 Task: Add a condition where "Channel Is Web Widget" in recently solved tickets.
Action: Mouse moved to (102, 381)
Screenshot: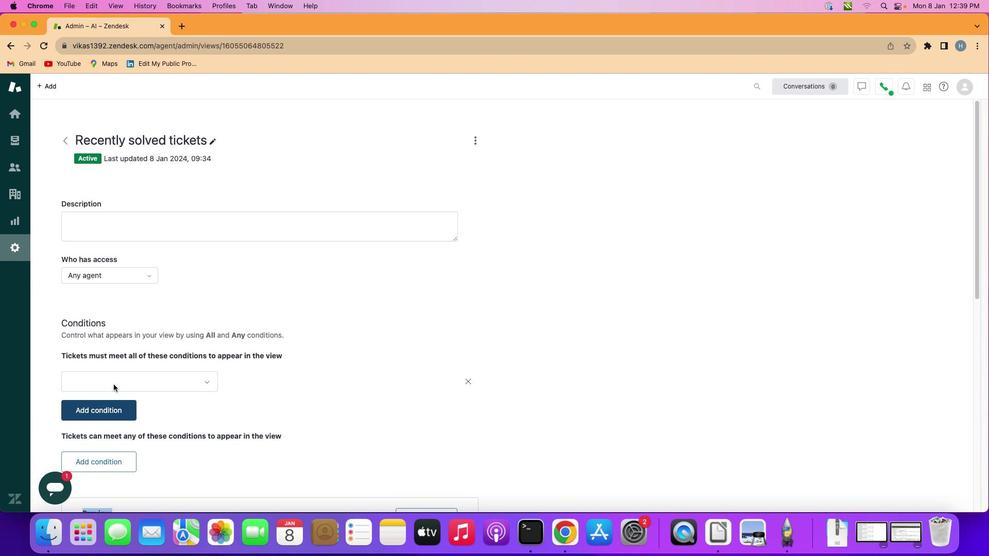
Action: Mouse pressed left at (102, 381)
Screenshot: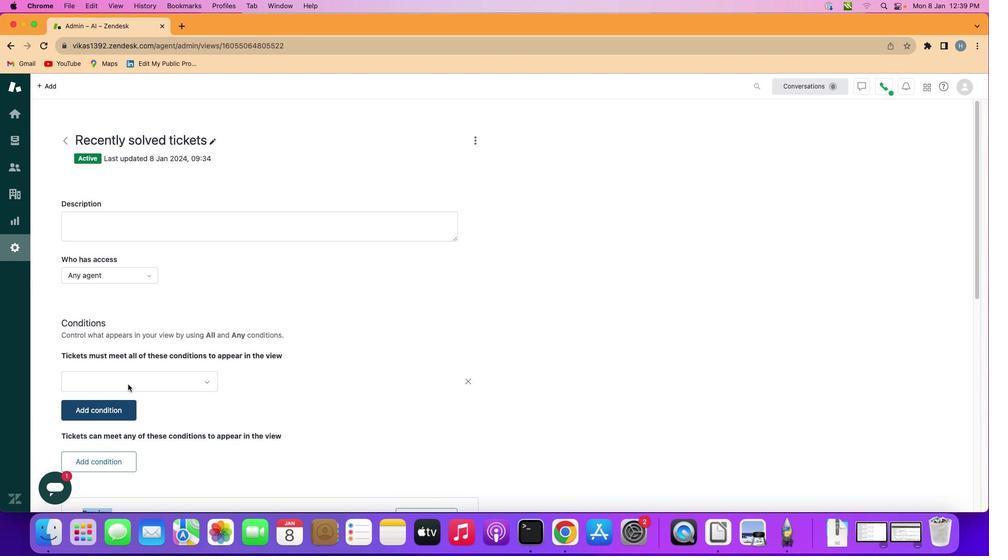 
Action: Mouse moved to (130, 382)
Screenshot: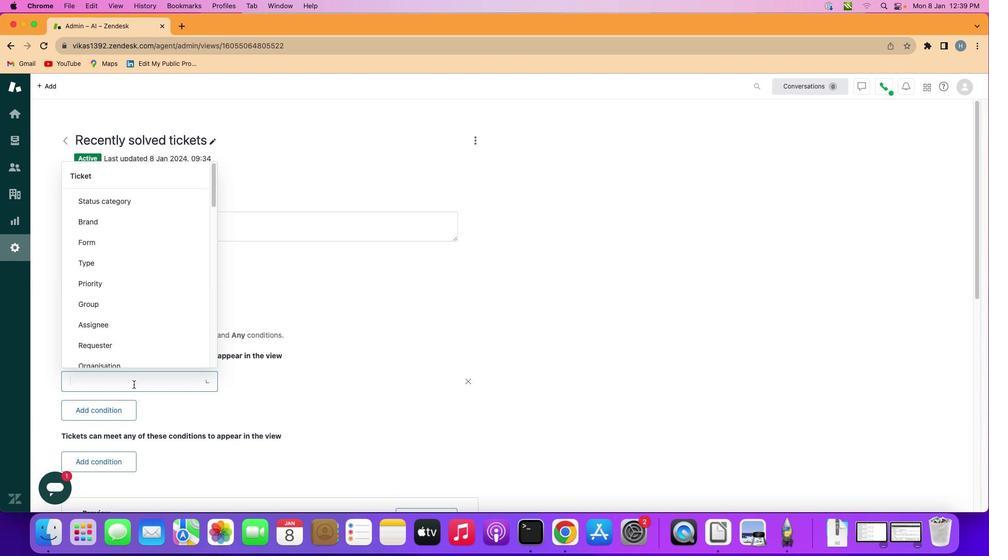 
Action: Mouse pressed left at (130, 382)
Screenshot: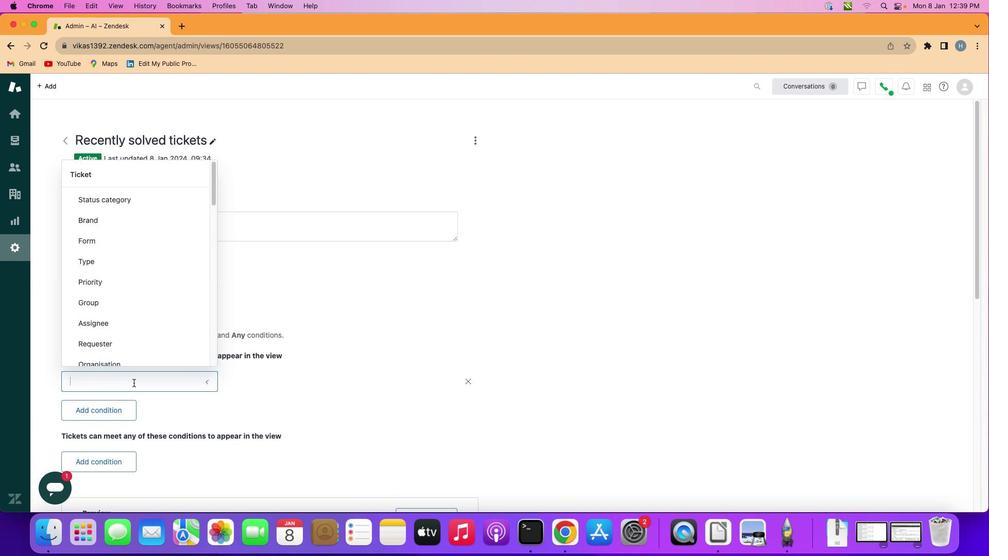 
Action: Mouse moved to (157, 304)
Screenshot: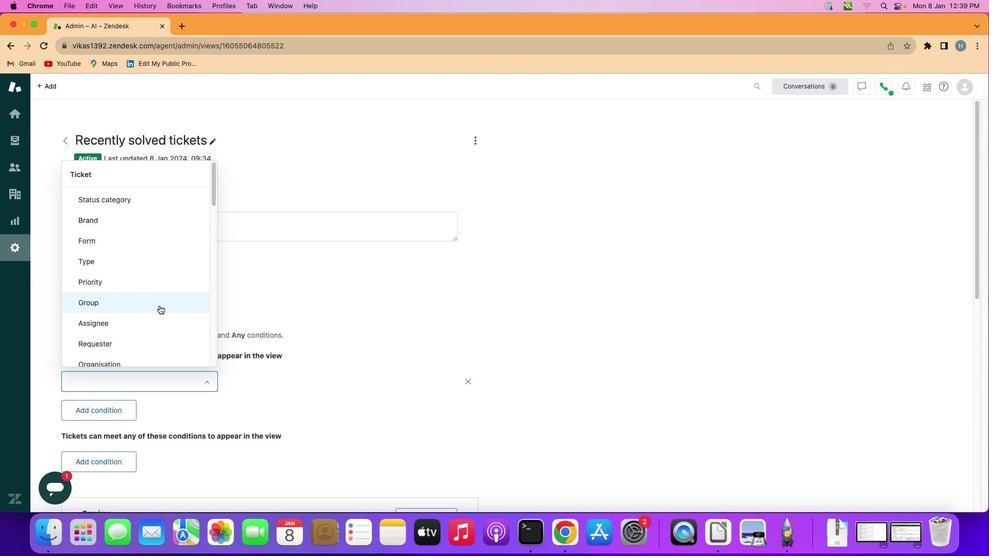 
Action: Mouse scrolled (157, 304) with delta (-1, -2)
Screenshot: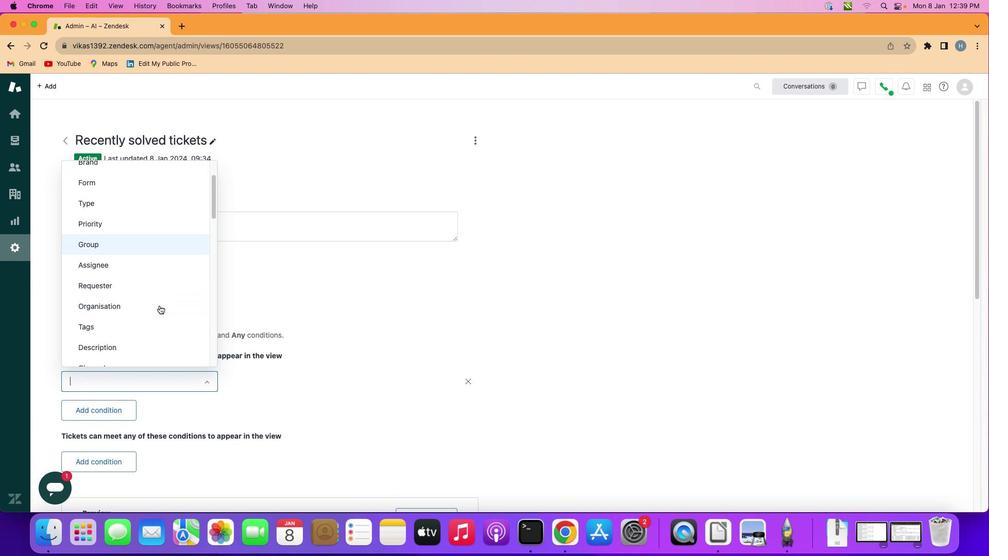 
Action: Mouse scrolled (157, 304) with delta (-1, -2)
Screenshot: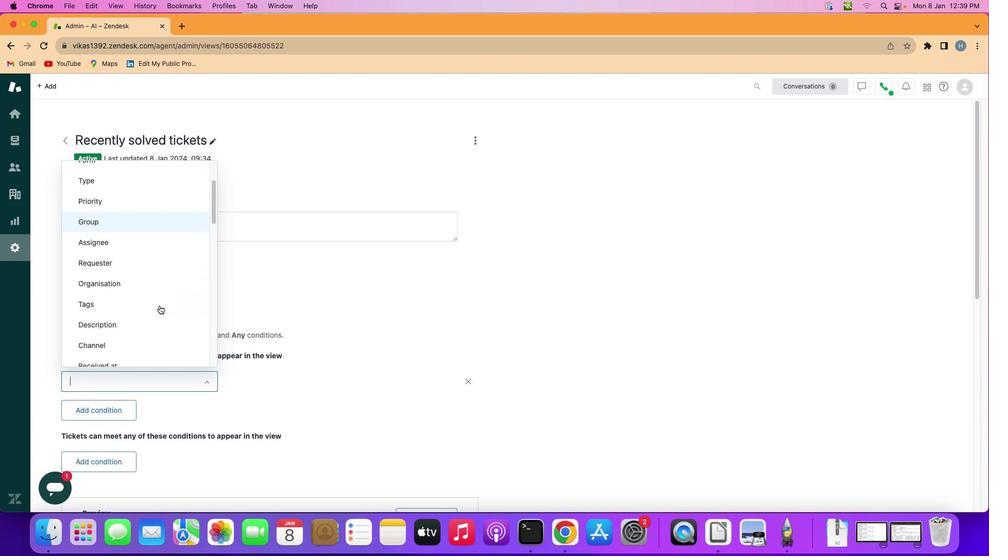 
Action: Mouse scrolled (157, 304) with delta (-1, -2)
Screenshot: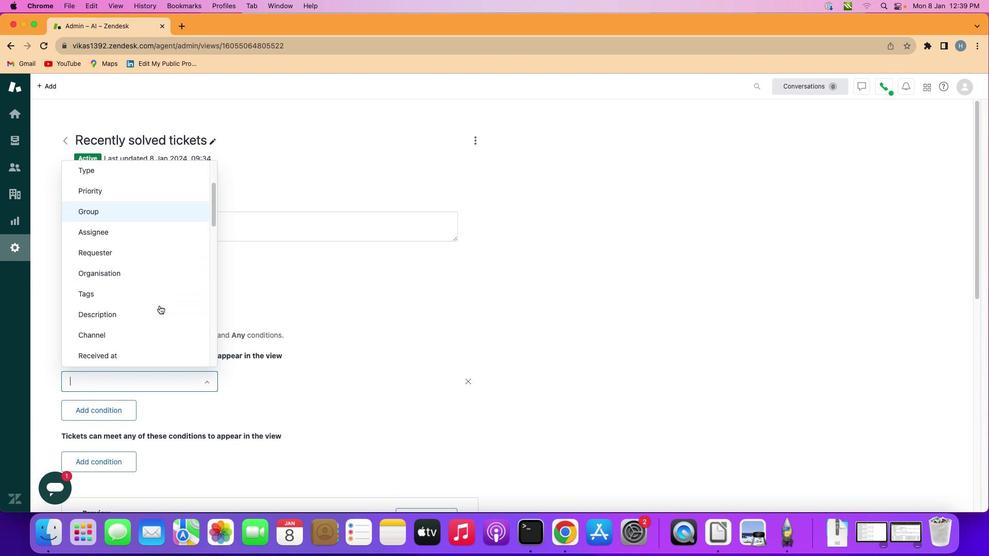 
Action: Mouse scrolled (157, 304) with delta (-1, -2)
Screenshot: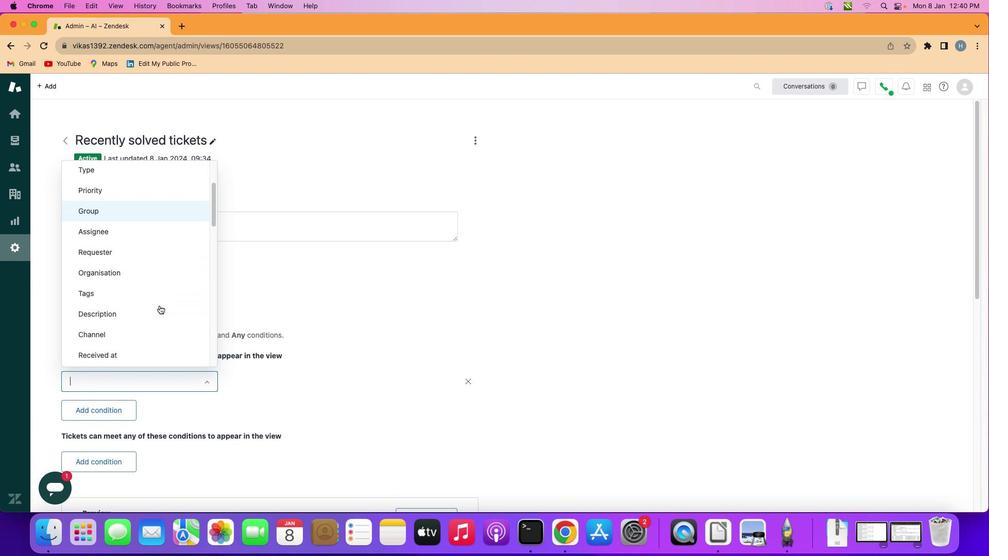 
Action: Mouse scrolled (157, 304) with delta (-1, -2)
Screenshot: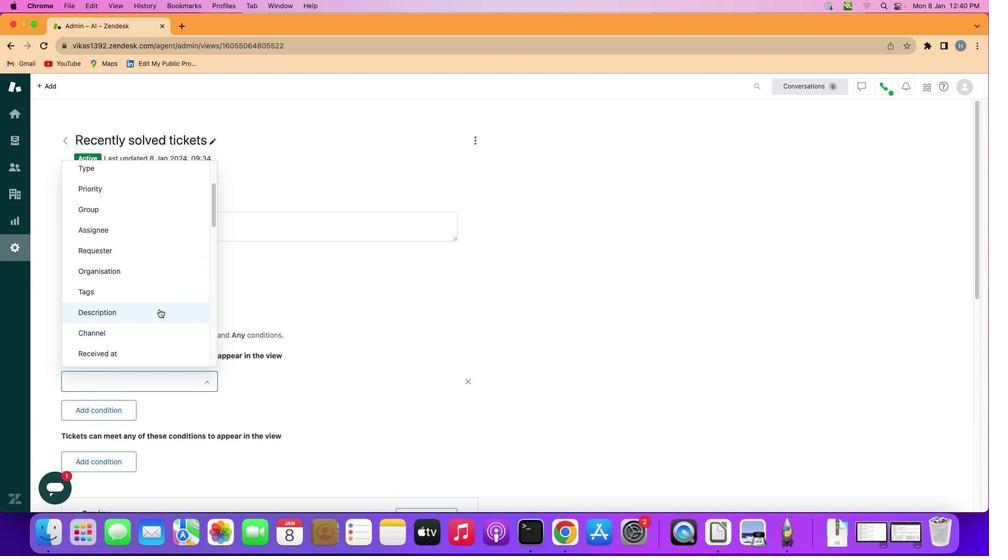 
Action: Mouse moved to (152, 326)
Screenshot: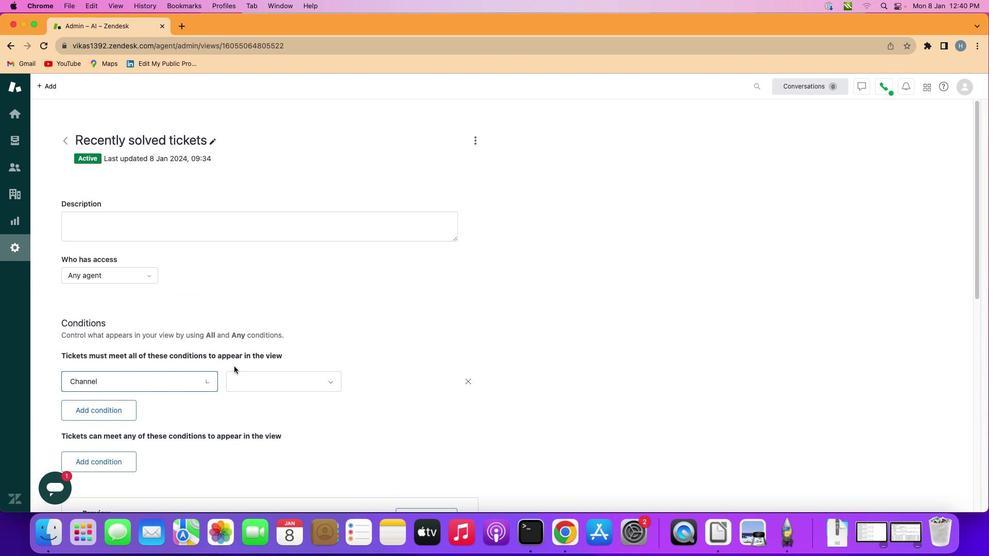 
Action: Mouse pressed left at (152, 326)
Screenshot: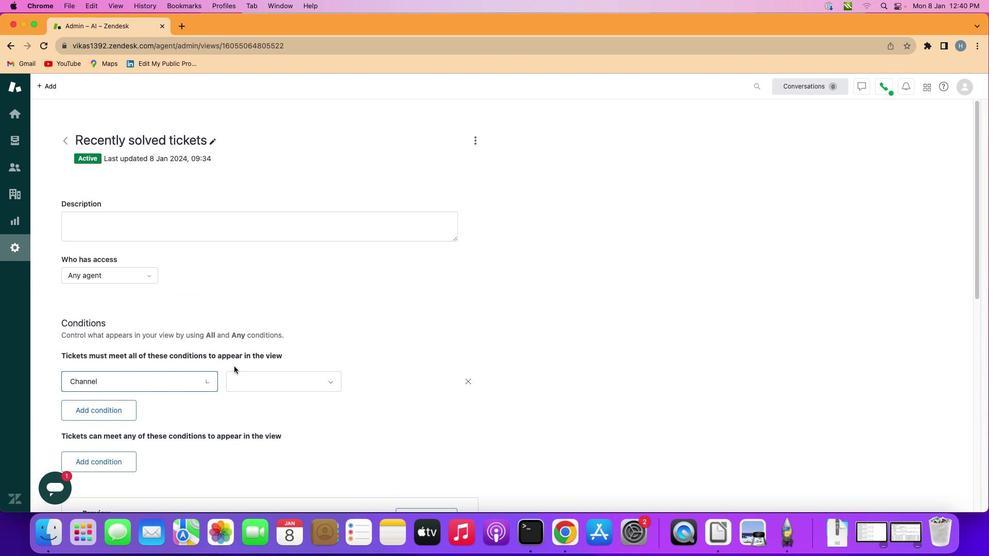 
Action: Mouse moved to (260, 382)
Screenshot: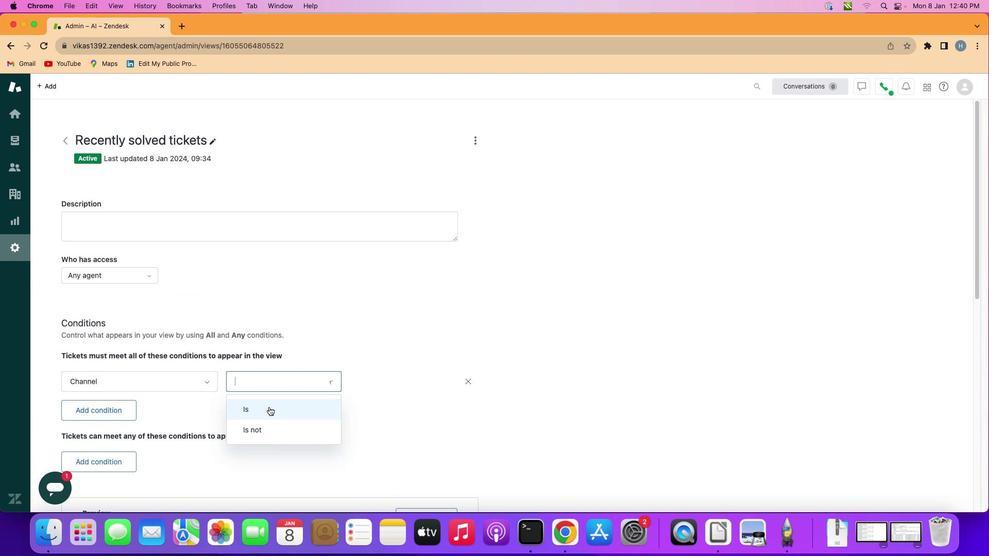 
Action: Mouse pressed left at (260, 382)
Screenshot: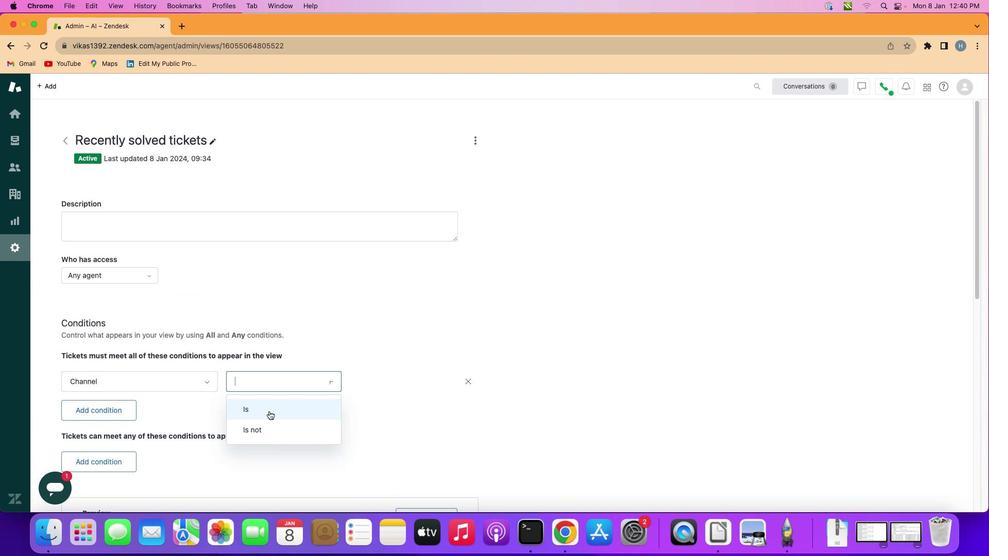 
Action: Mouse moved to (275, 408)
Screenshot: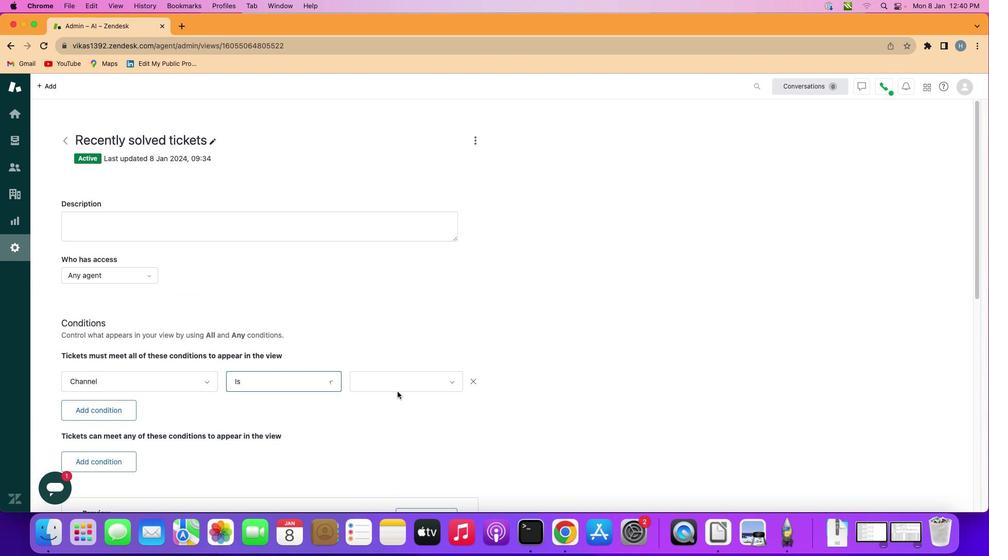
Action: Mouse pressed left at (275, 408)
Screenshot: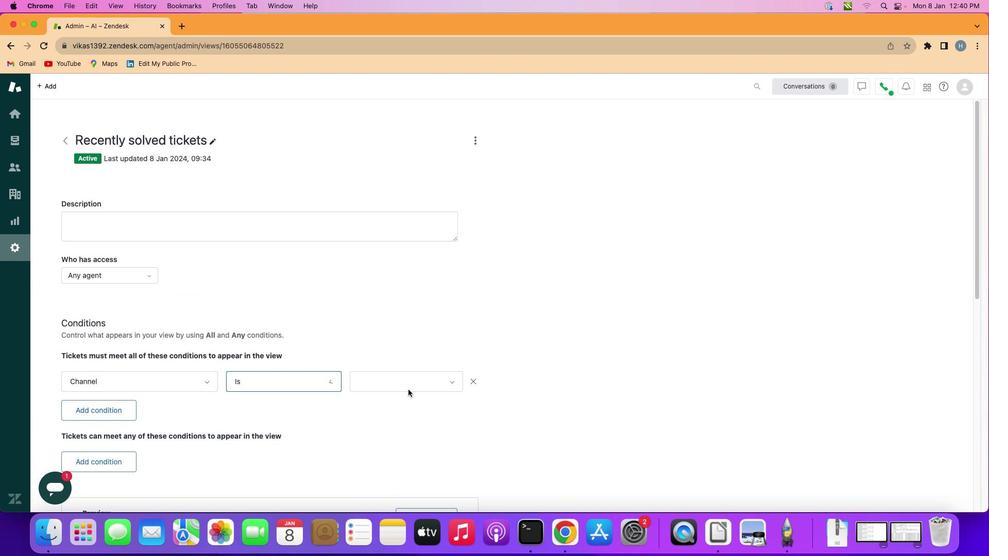 
Action: Mouse moved to (416, 384)
Screenshot: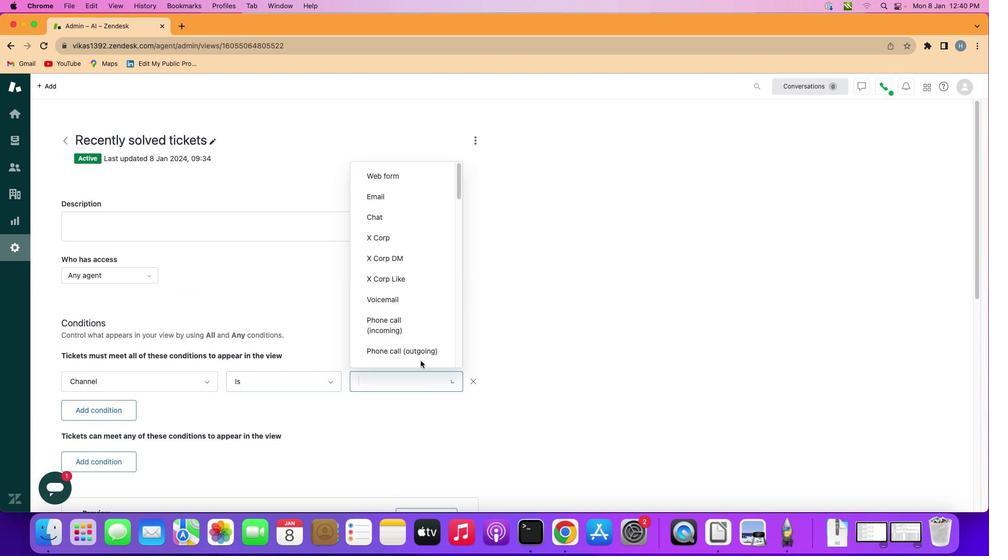 
Action: Mouse pressed left at (416, 384)
Screenshot: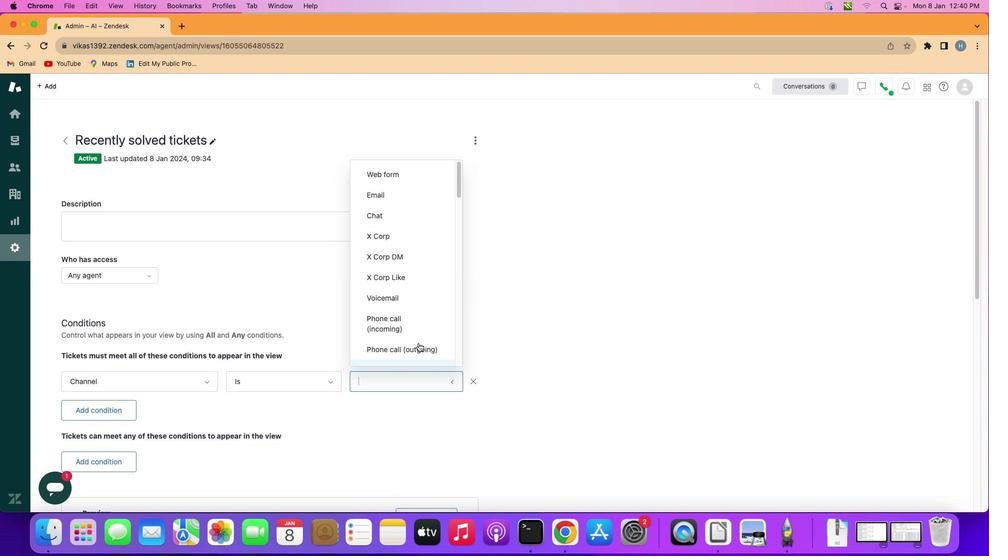 
Action: Mouse moved to (409, 309)
Screenshot: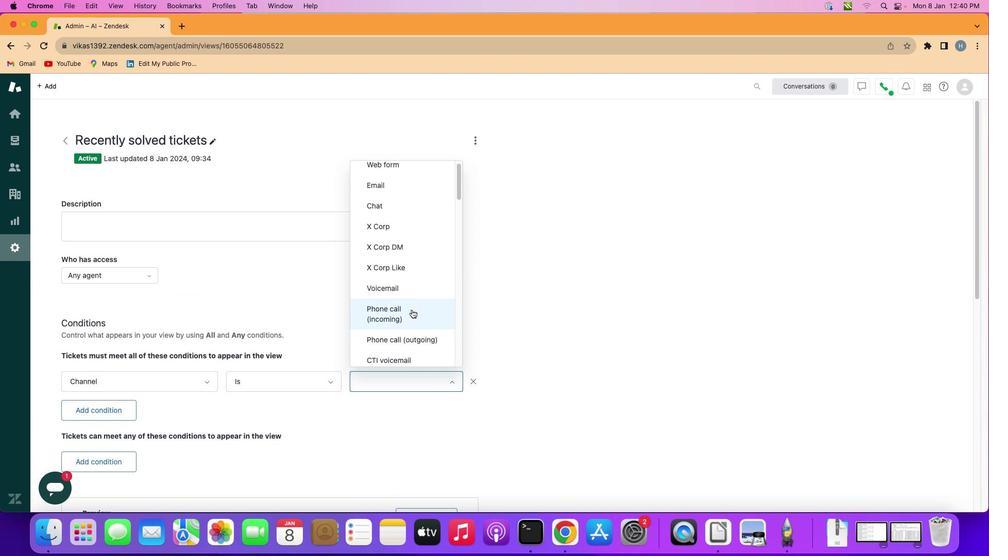 
Action: Mouse scrolled (409, 309) with delta (-1, -2)
Screenshot: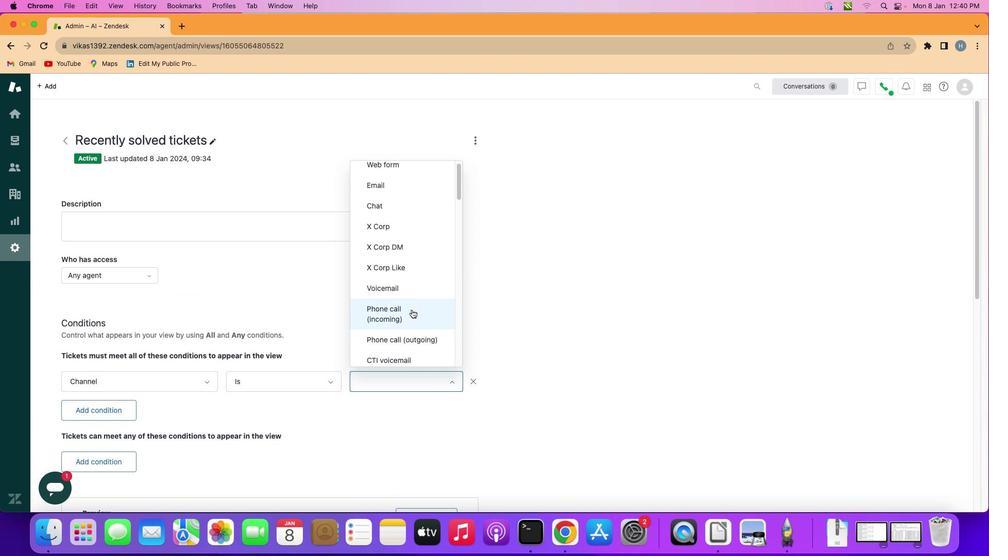 
Action: Mouse scrolled (409, 309) with delta (-1, -2)
Screenshot: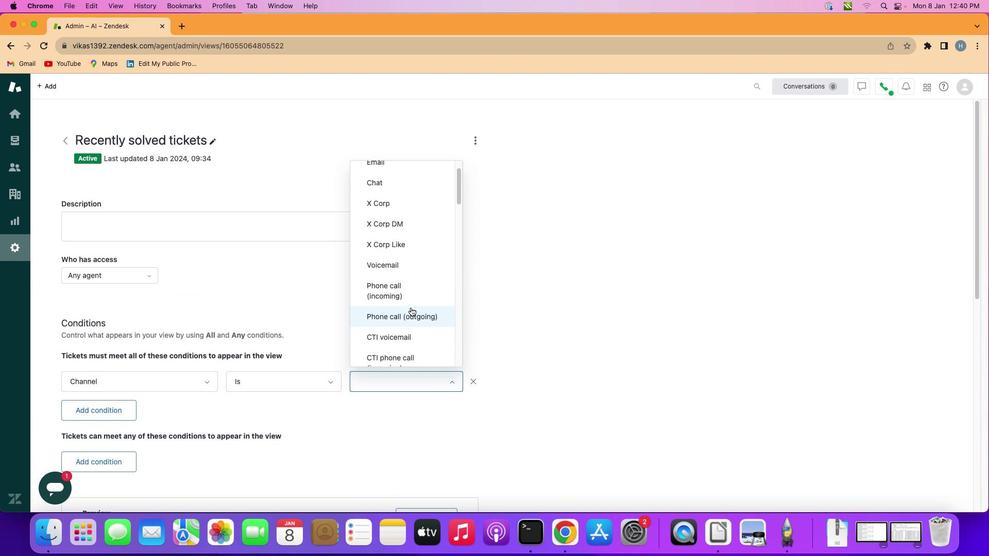 
Action: Mouse scrolled (409, 309) with delta (-1, -1)
Screenshot: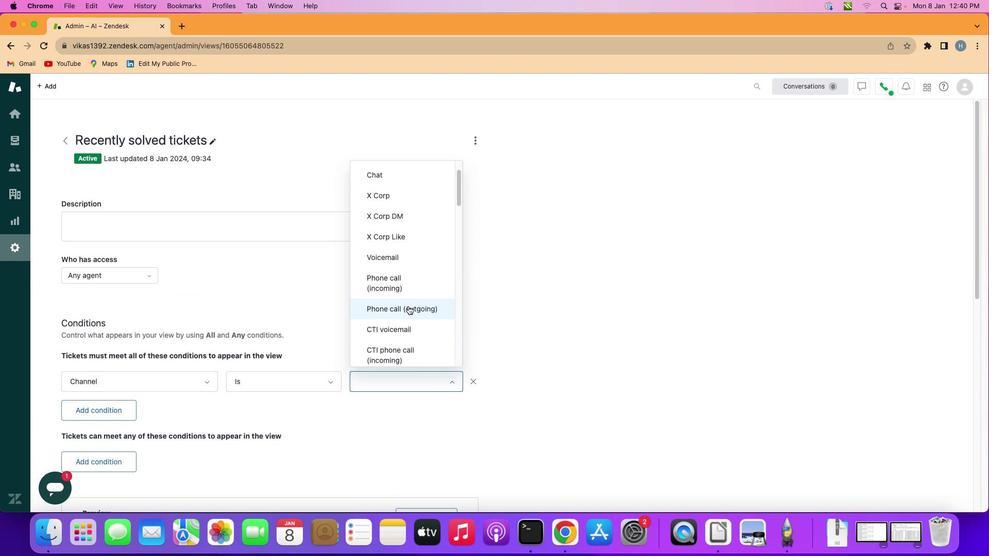 
Action: Mouse moved to (409, 309)
Screenshot: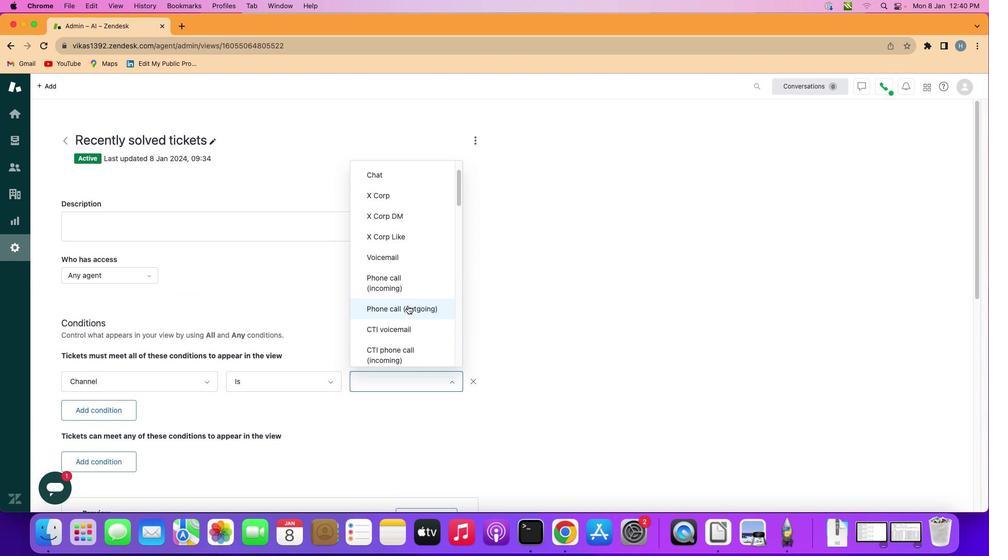 
Action: Mouse scrolled (409, 309) with delta (-1, -2)
Screenshot: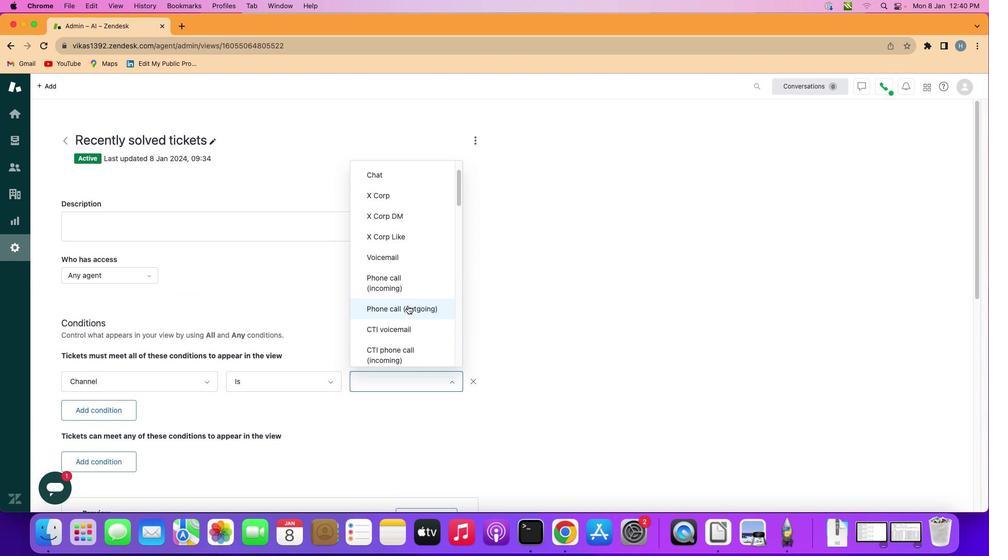 
Action: Mouse moved to (405, 304)
Screenshot: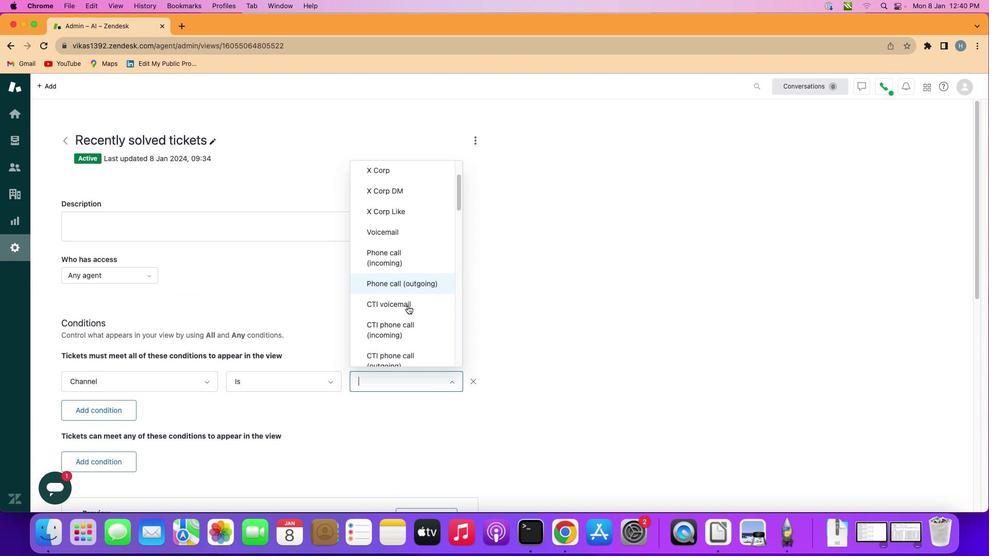 
Action: Mouse scrolled (405, 304) with delta (-1, -2)
Screenshot: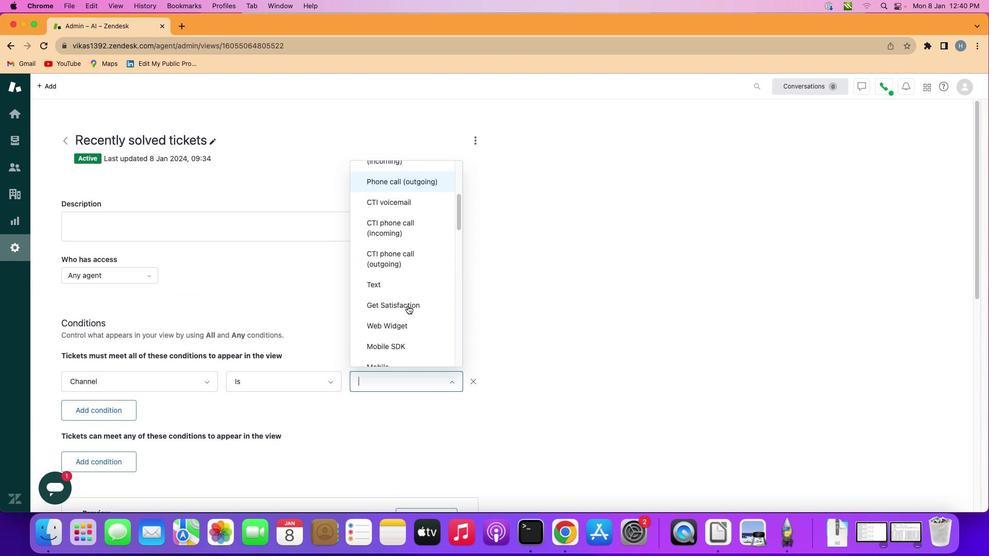 
Action: Mouse scrolled (405, 304) with delta (-1, -2)
Screenshot: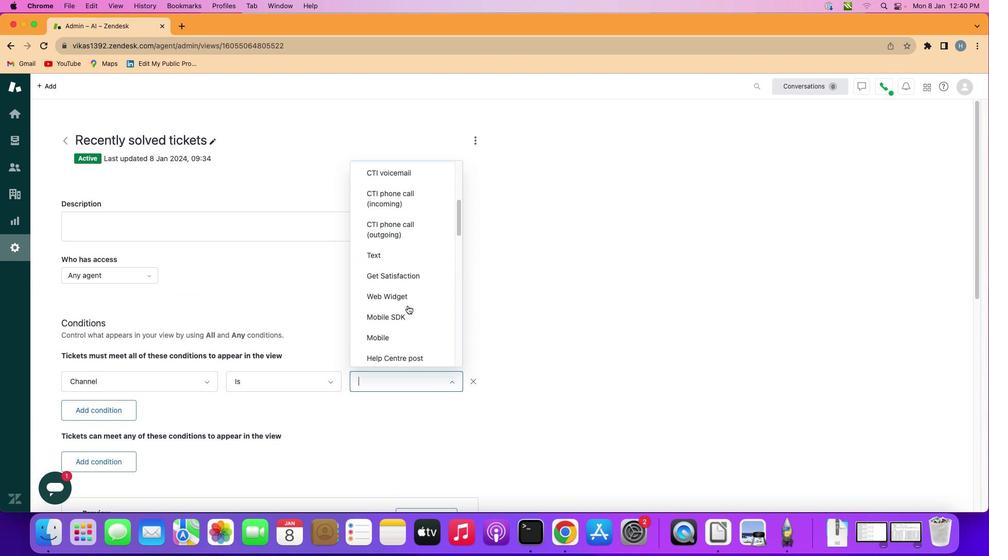 
Action: Mouse scrolled (405, 304) with delta (-1, -2)
Screenshot: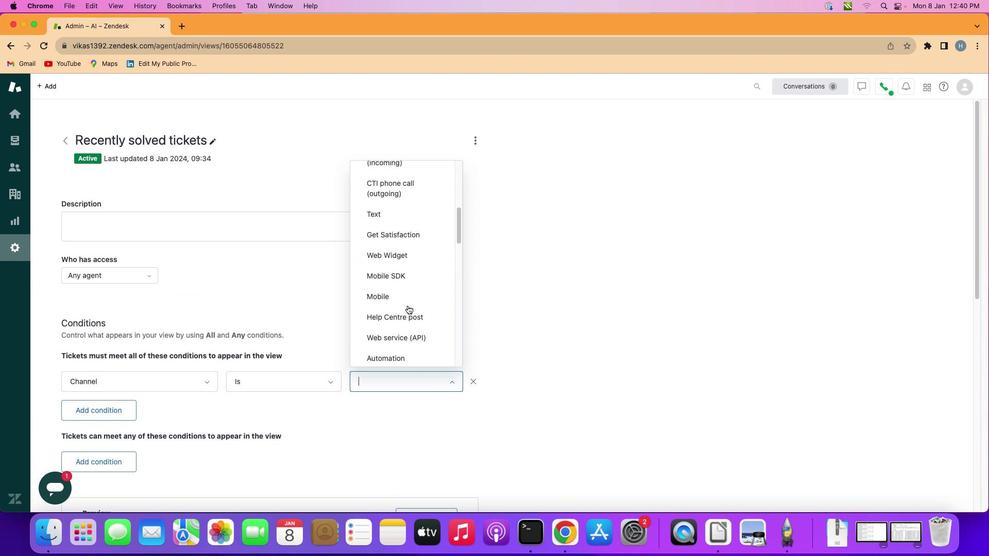 
Action: Mouse scrolled (405, 304) with delta (-1, -3)
Screenshot: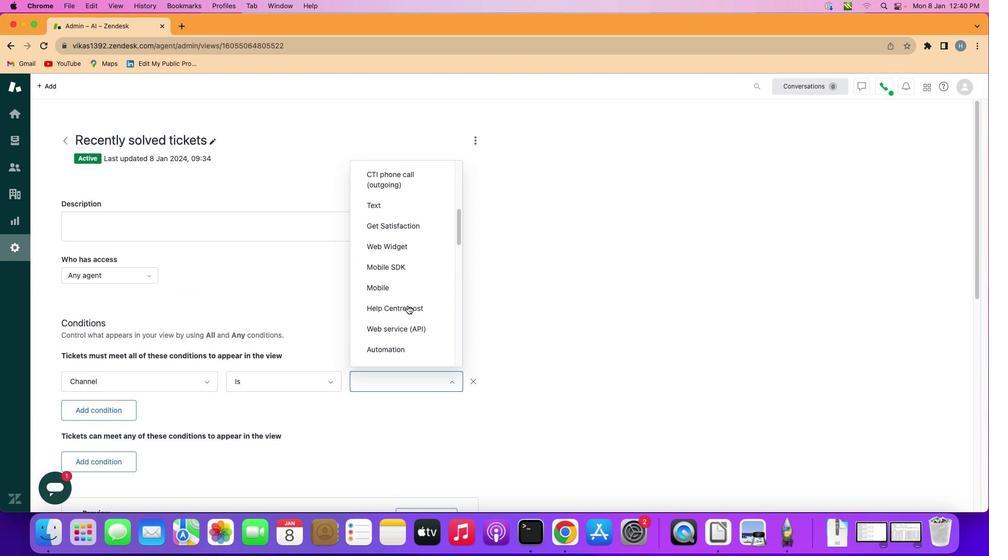 
Action: Mouse scrolled (405, 304) with delta (-1, -3)
Screenshot: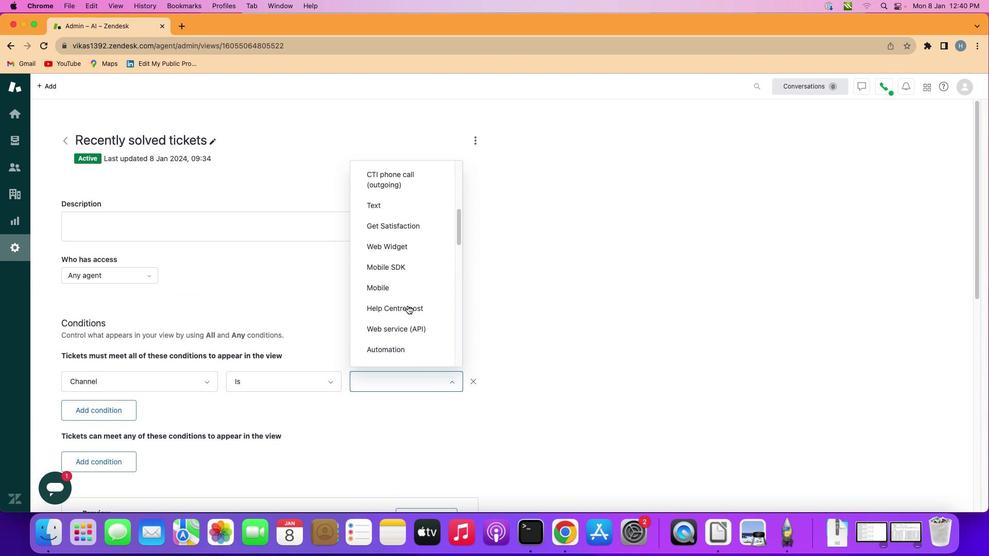
Action: Mouse moved to (413, 245)
Screenshot: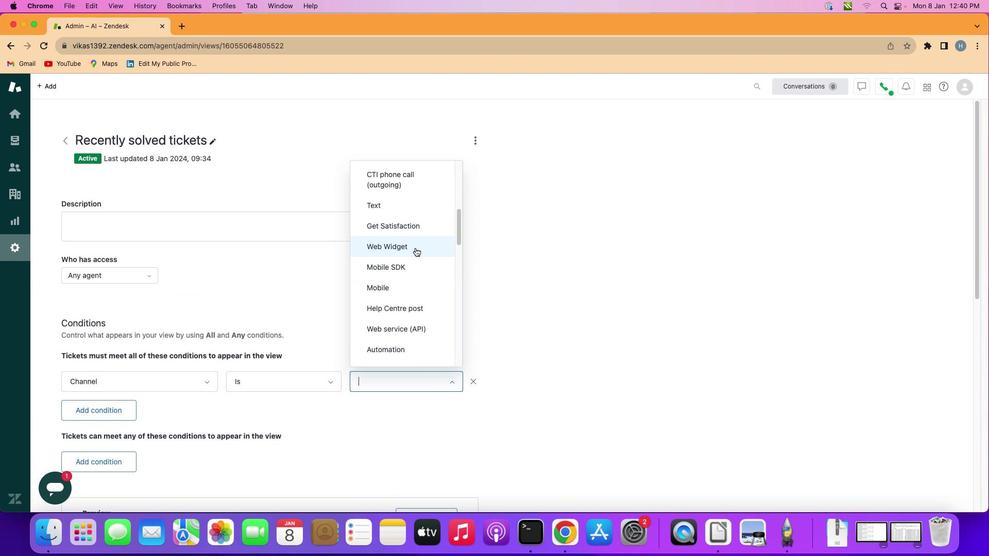 
Action: Mouse pressed left at (413, 245)
Screenshot: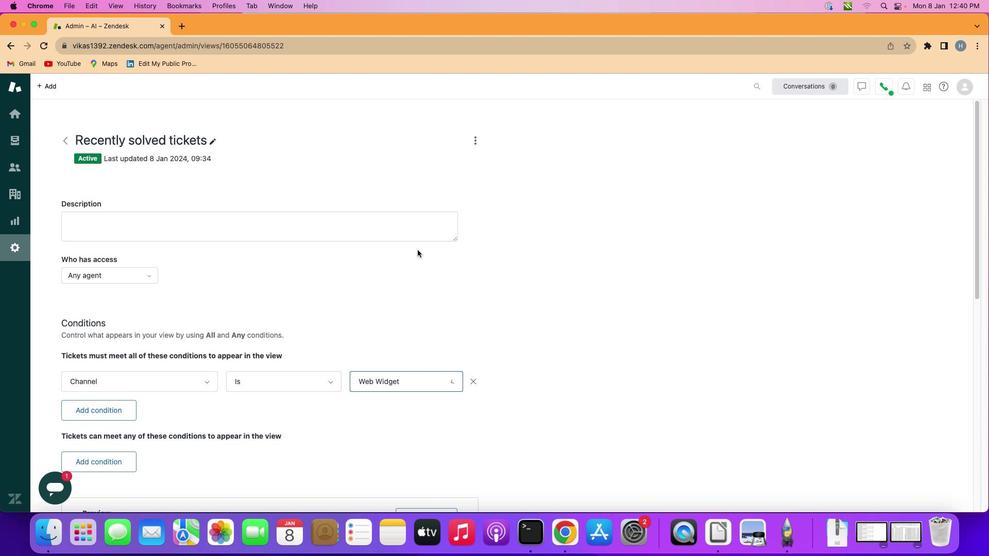 
Action: Mouse moved to (415, 249)
Screenshot: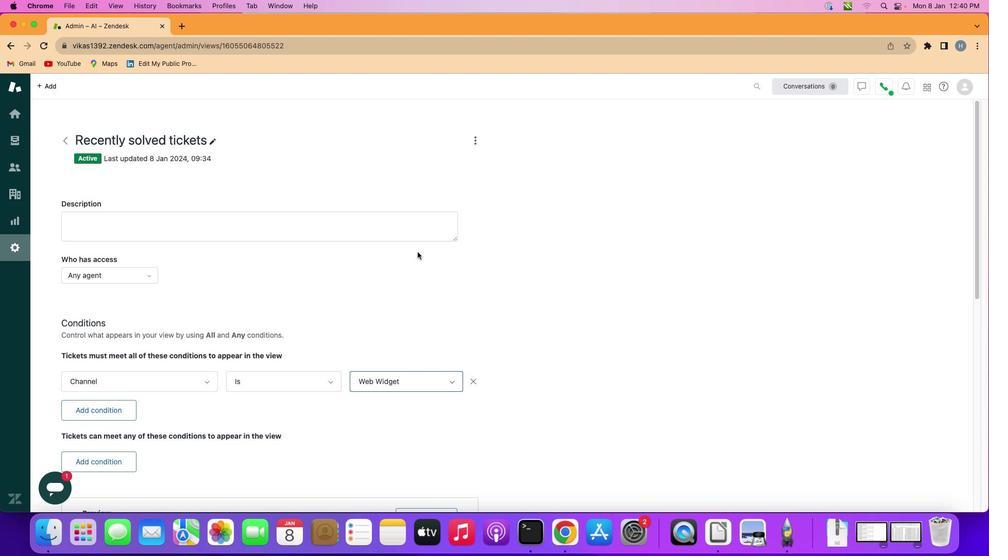 
